 Task: Add a condition where "Hours until due date Less than Twenty-two" in pending tickets.
Action: Mouse moved to (128, 490)
Screenshot: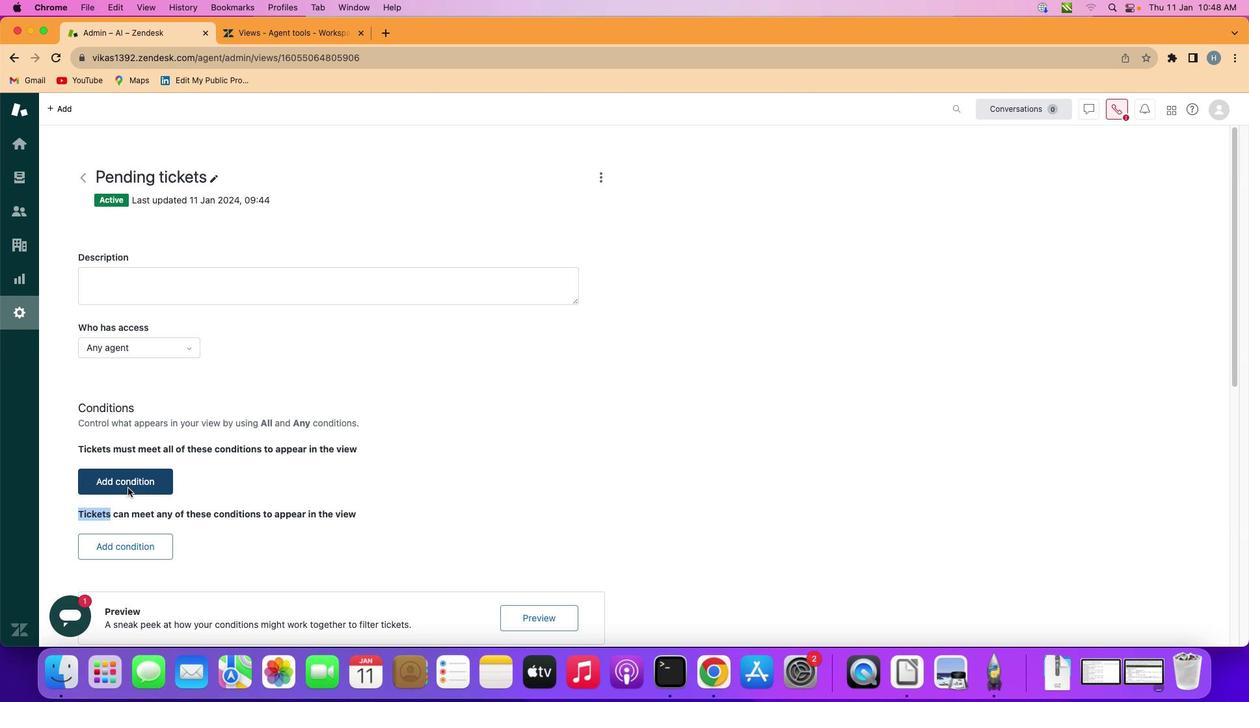 
Action: Mouse pressed left at (128, 490)
Screenshot: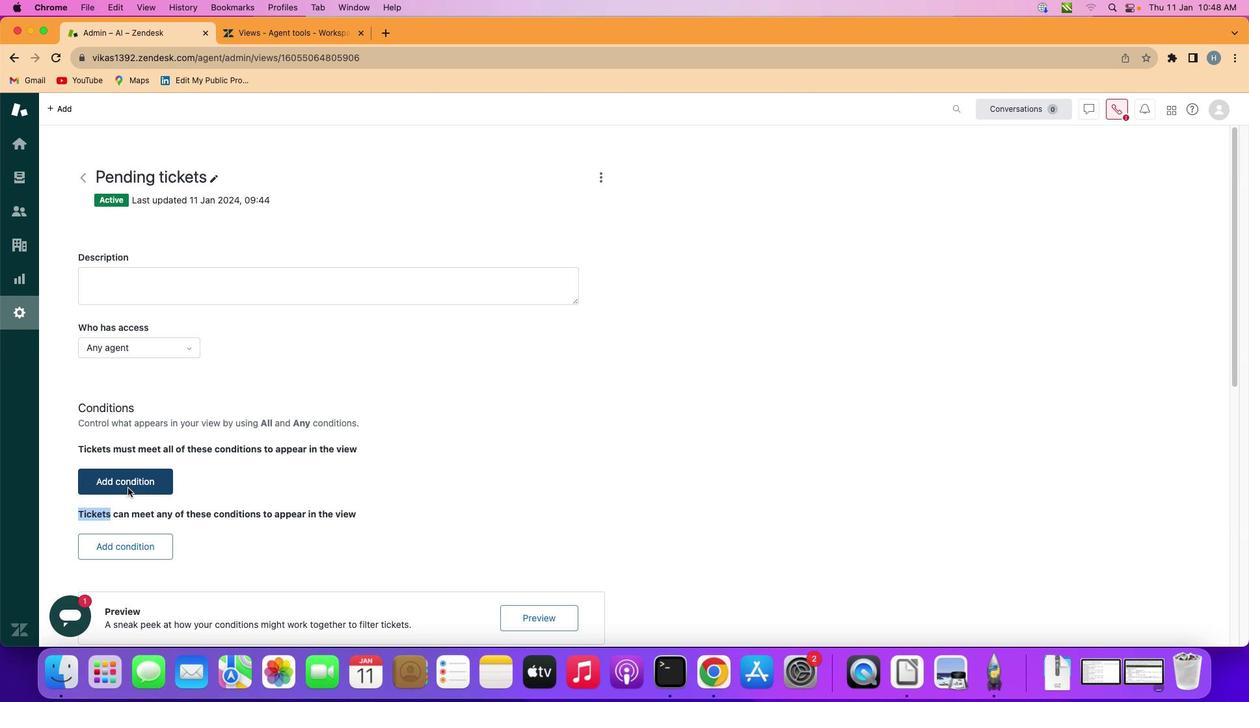 
Action: Mouse moved to (192, 484)
Screenshot: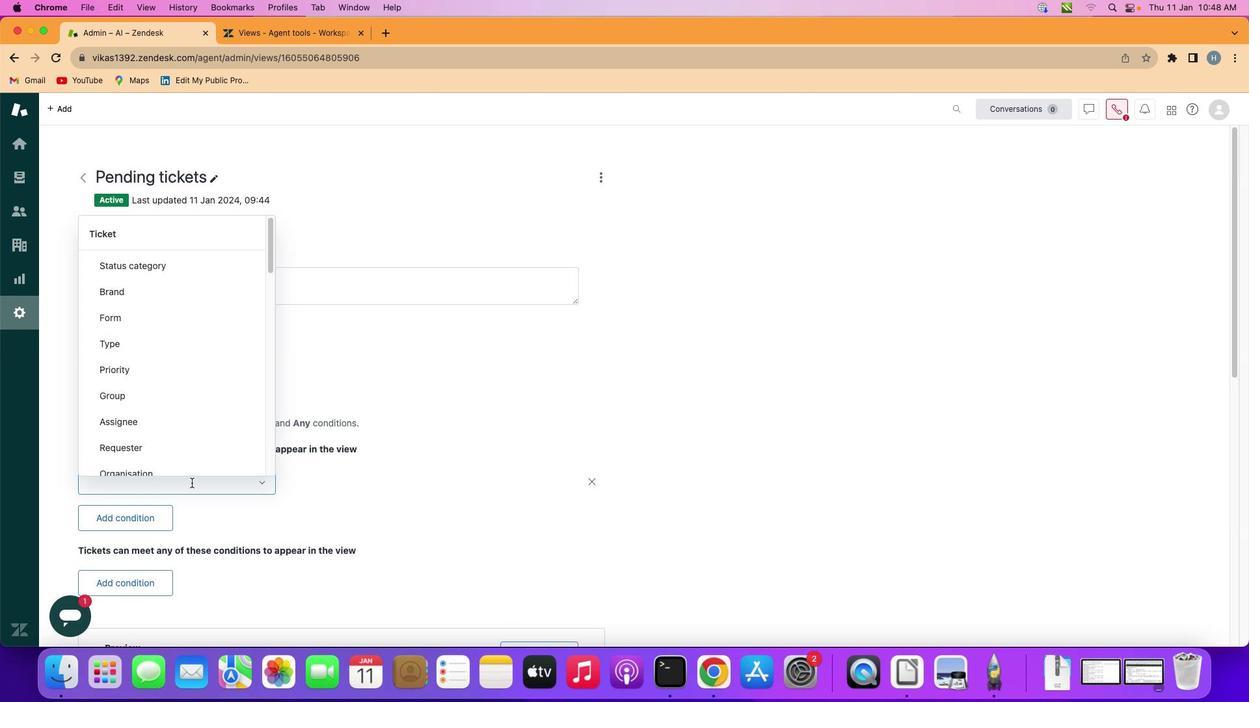 
Action: Mouse pressed left at (192, 484)
Screenshot: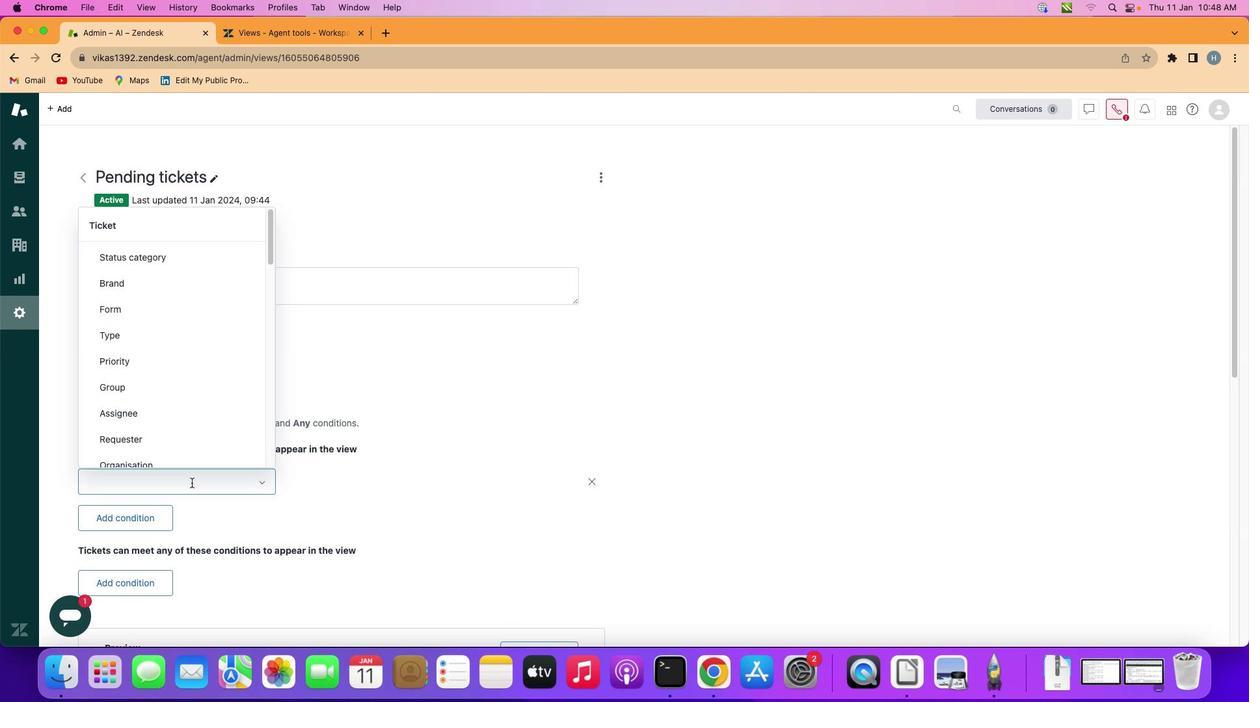 
Action: Mouse moved to (210, 368)
Screenshot: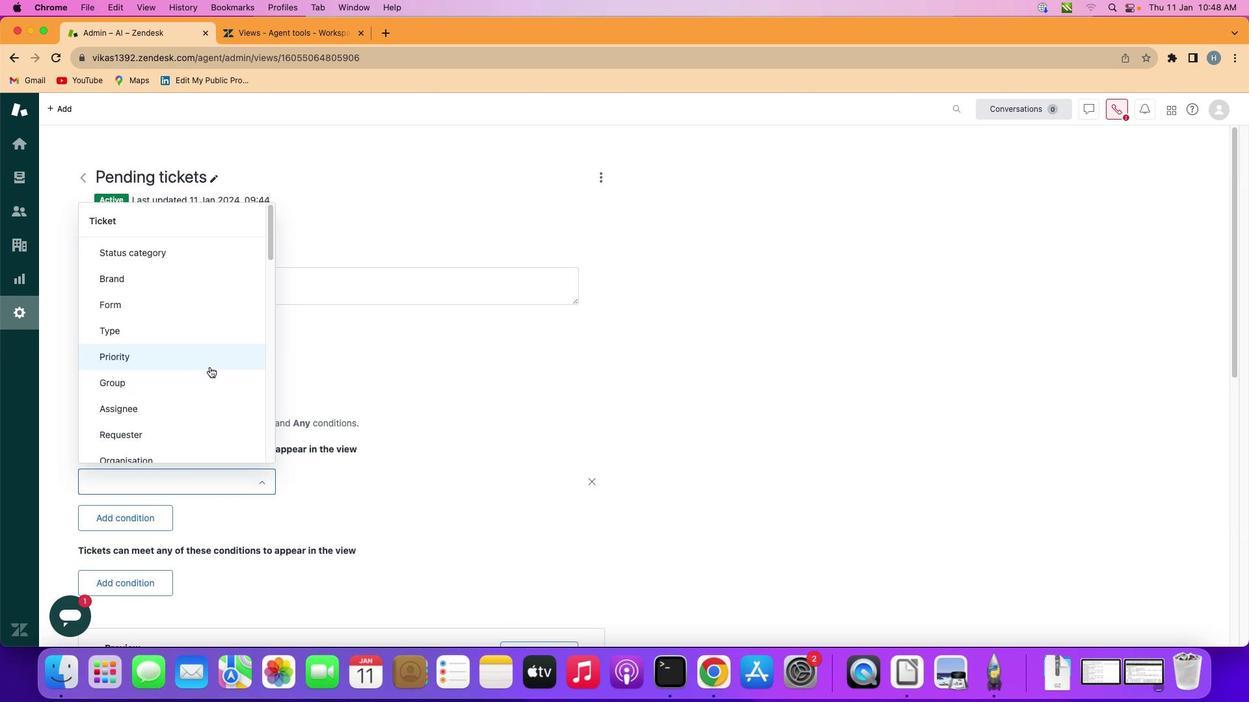 
Action: Mouse scrolled (210, 368) with delta (1, 0)
Screenshot: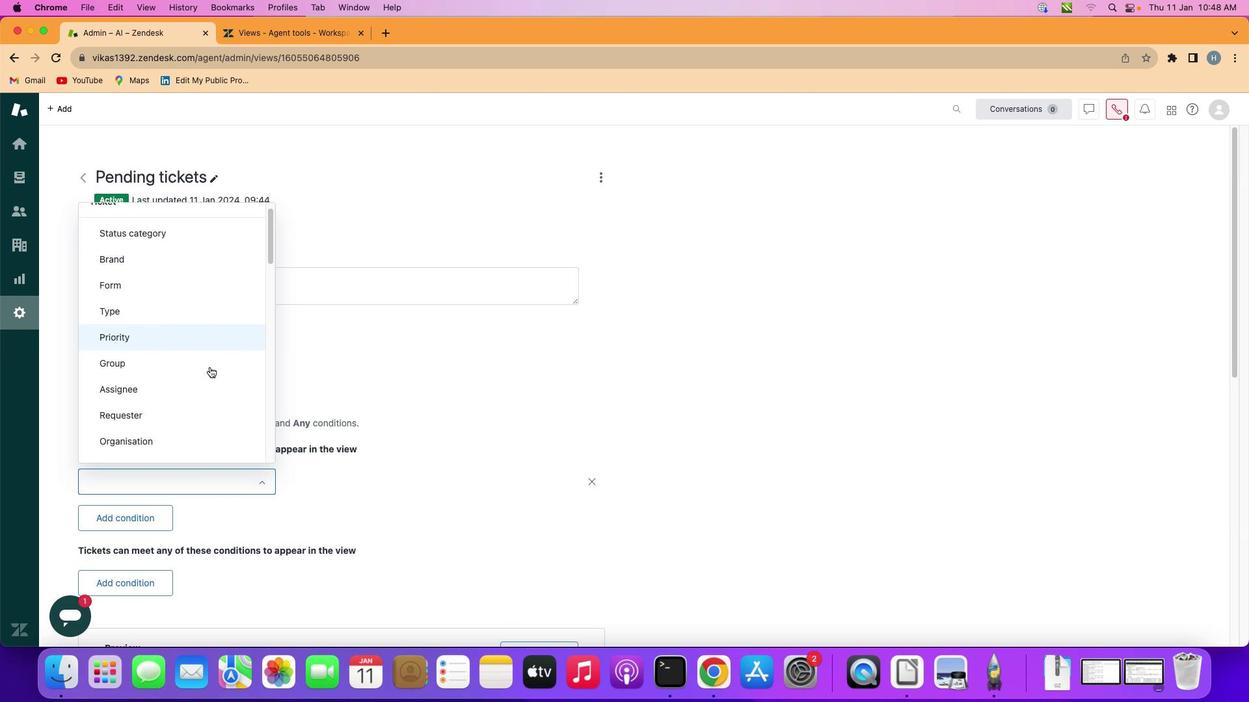 
Action: Mouse scrolled (210, 368) with delta (1, 0)
Screenshot: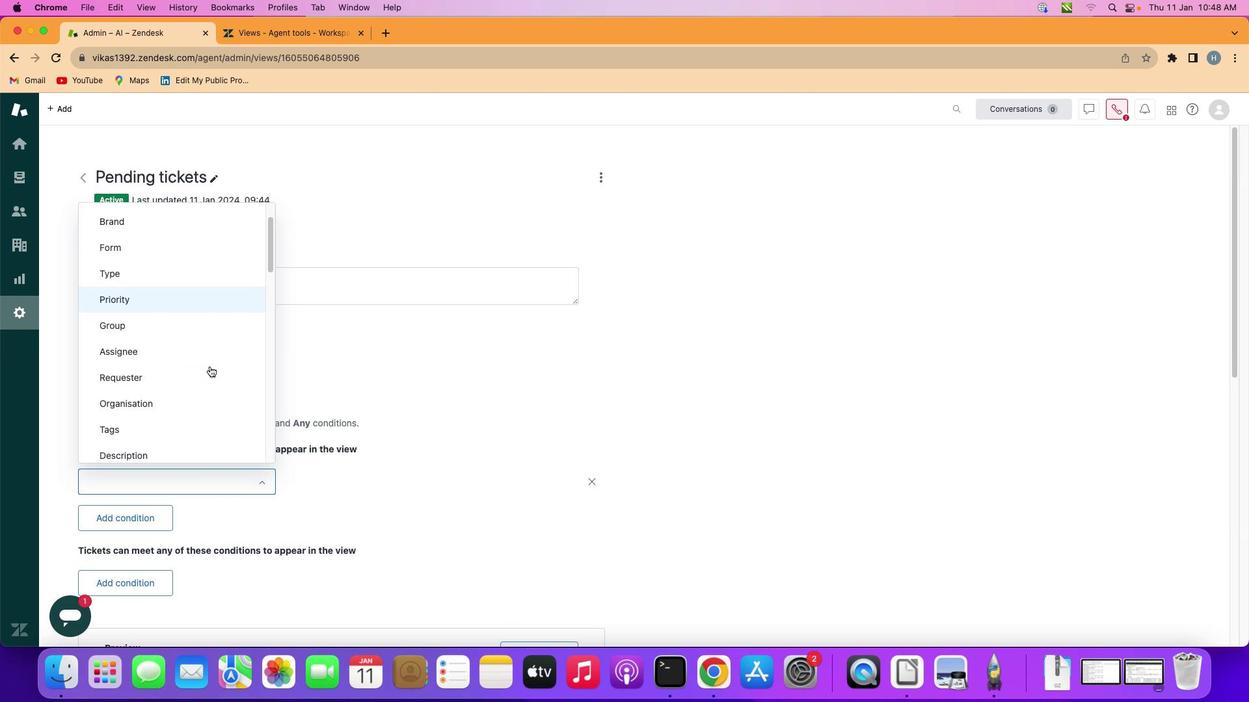 
Action: Mouse scrolled (210, 368) with delta (1, 0)
Screenshot: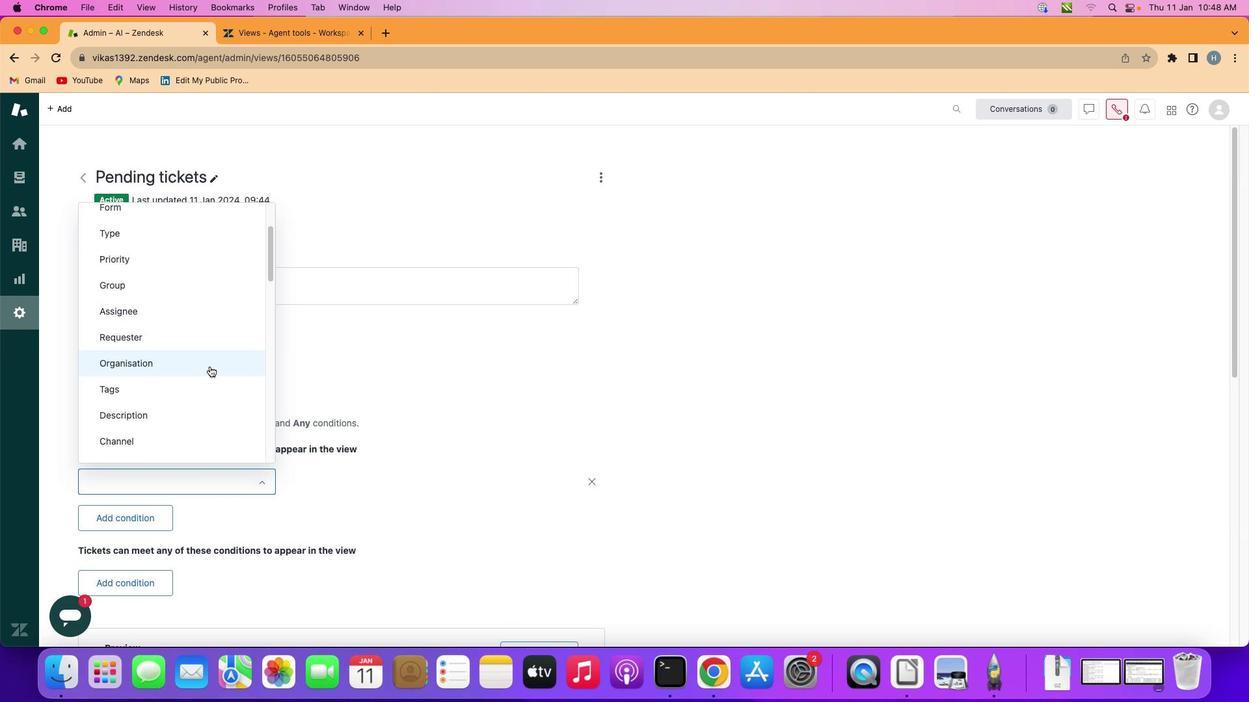 
Action: Mouse scrolled (210, 368) with delta (1, 0)
Screenshot: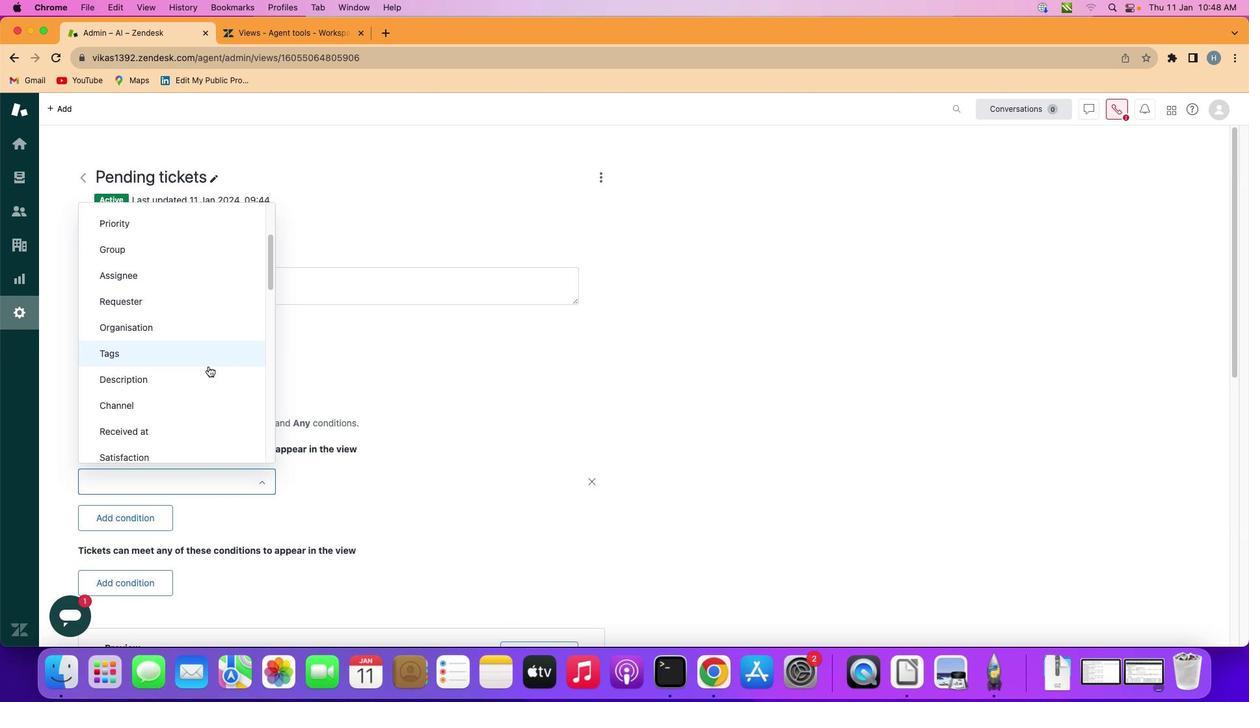 
Action: Mouse moved to (210, 367)
Screenshot: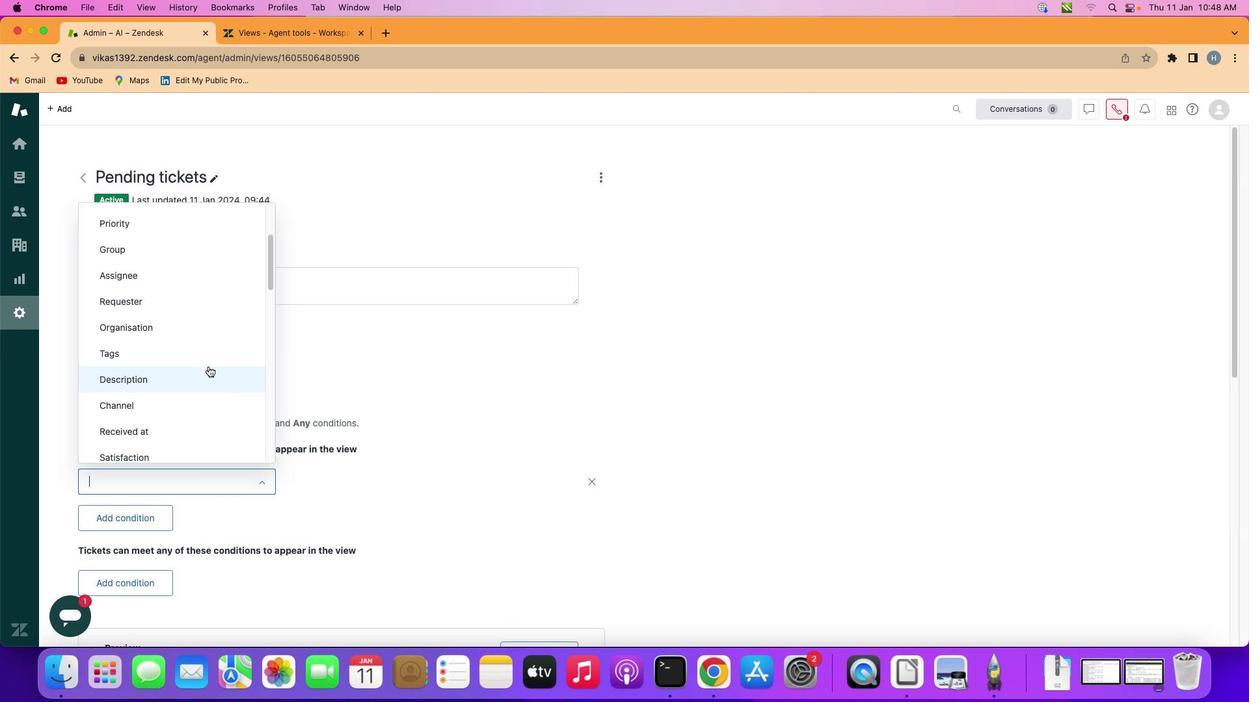 
Action: Mouse scrolled (210, 367) with delta (1, 0)
Screenshot: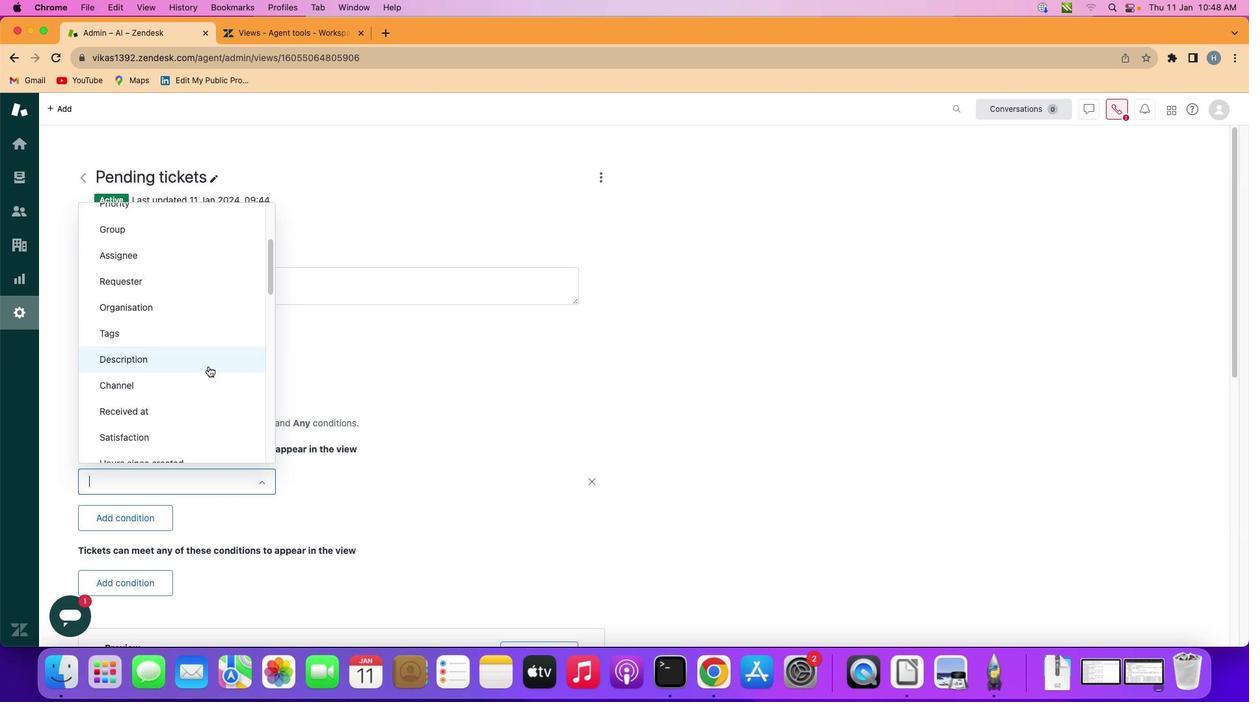 
Action: Mouse scrolled (210, 367) with delta (1, 0)
Screenshot: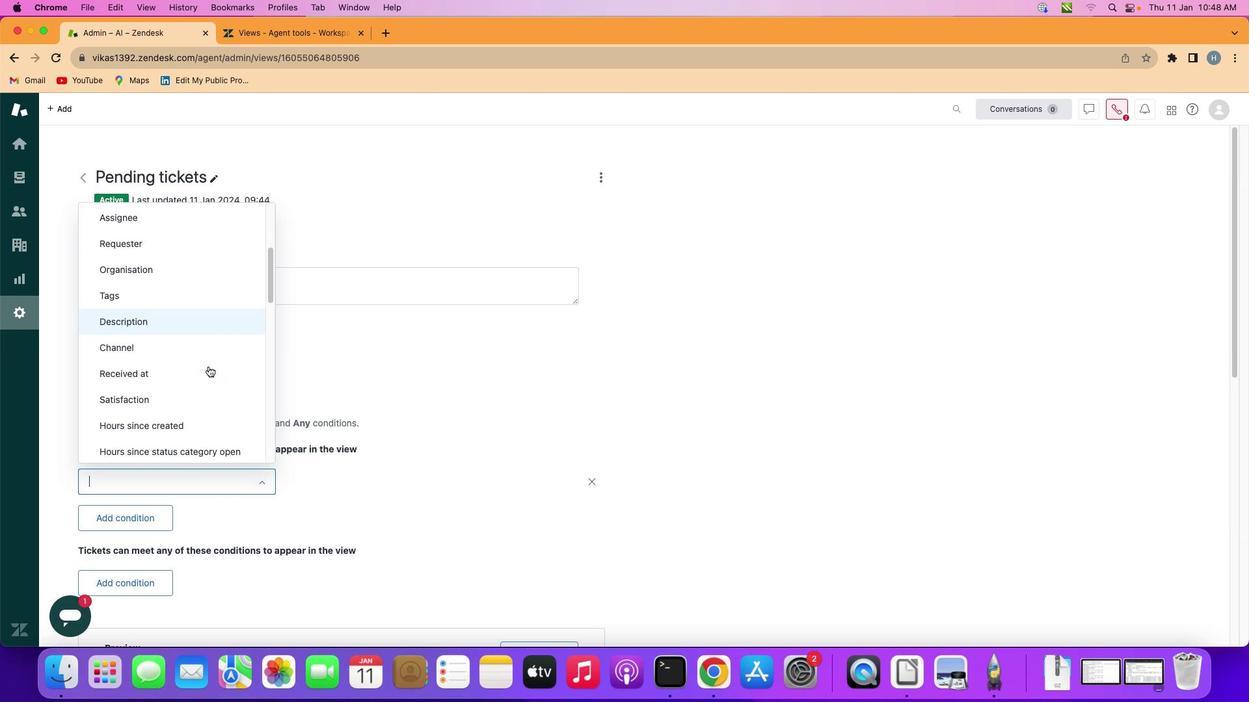 
Action: Mouse scrolled (210, 367) with delta (1, 0)
Screenshot: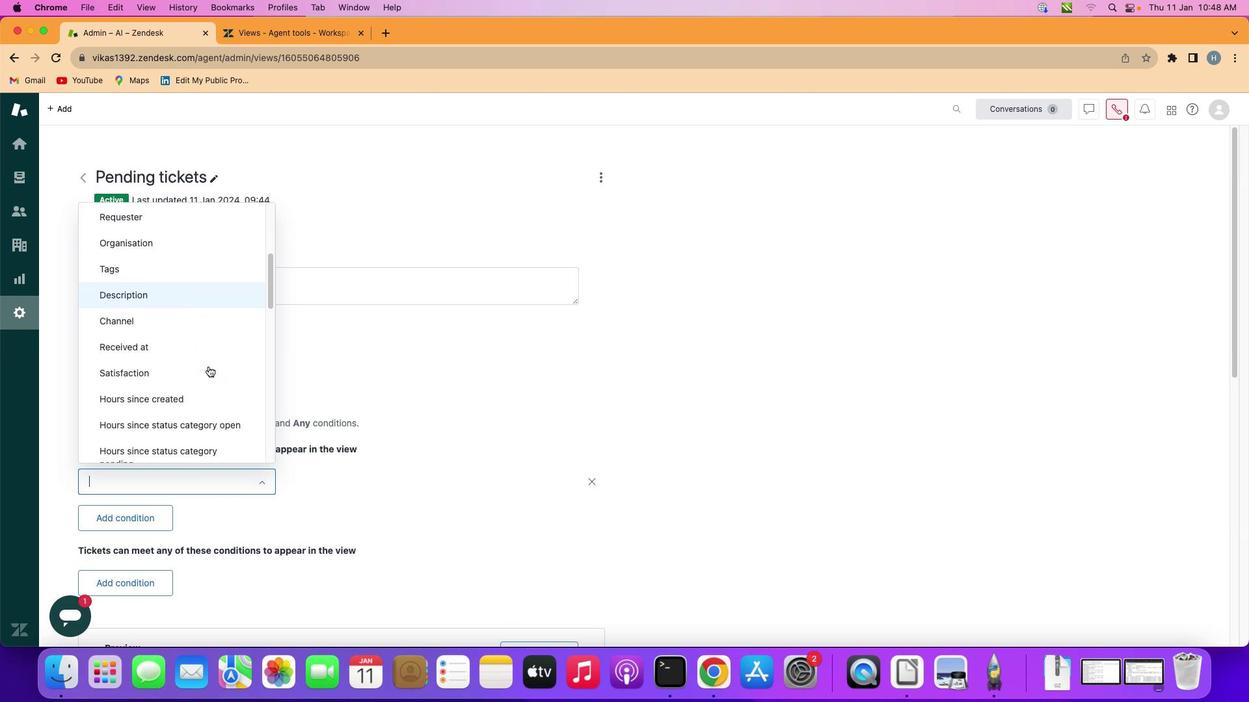 
Action: Mouse scrolled (210, 367) with delta (1, 0)
Screenshot: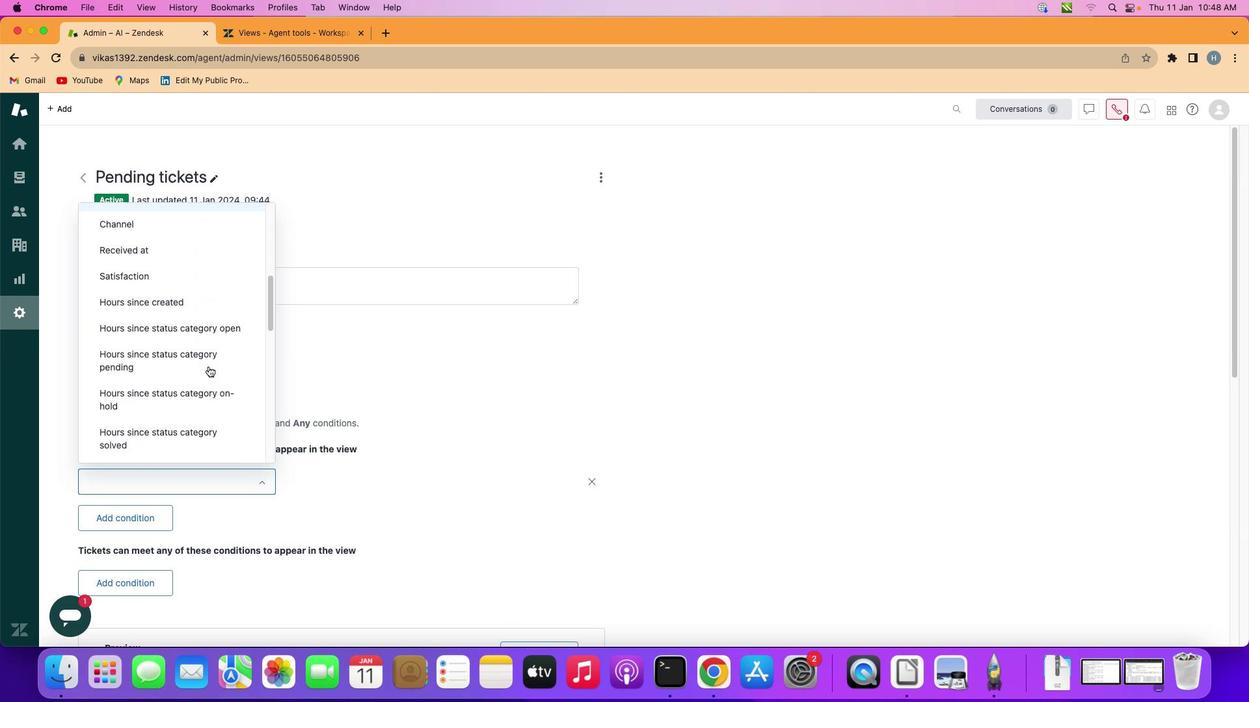 
Action: Mouse scrolled (210, 367) with delta (1, 0)
Screenshot: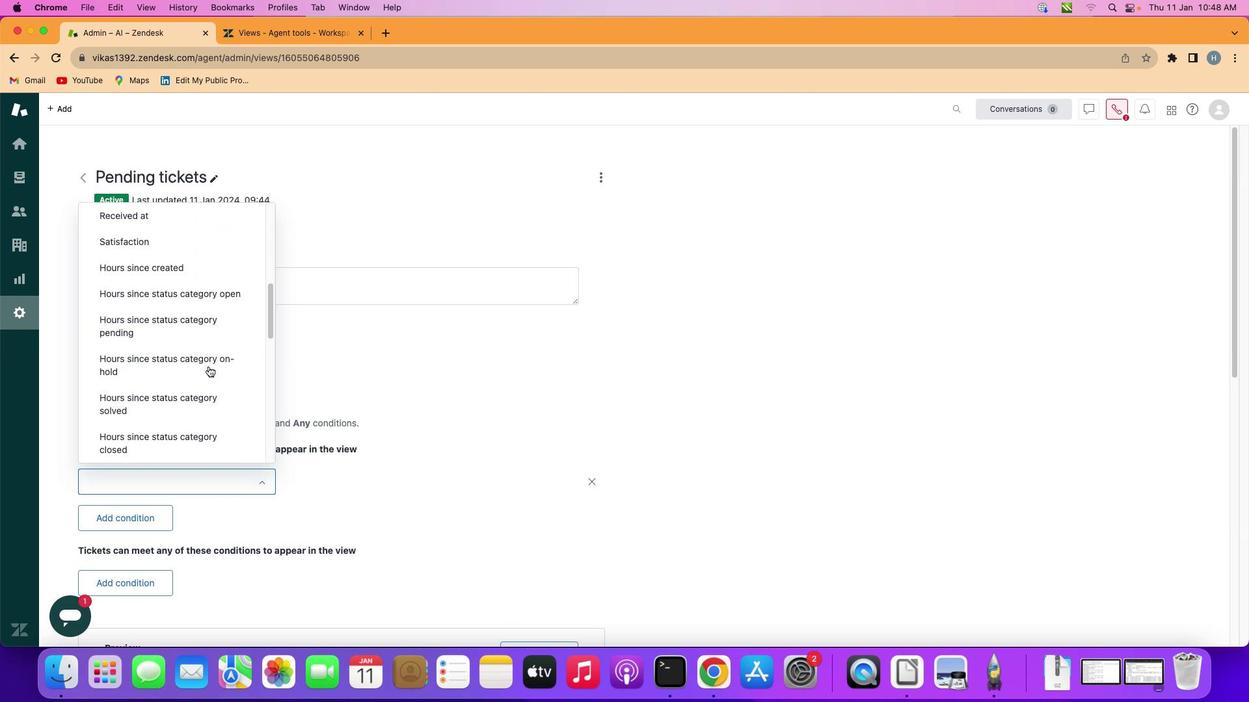 
Action: Mouse scrolled (210, 367) with delta (1, 0)
Screenshot: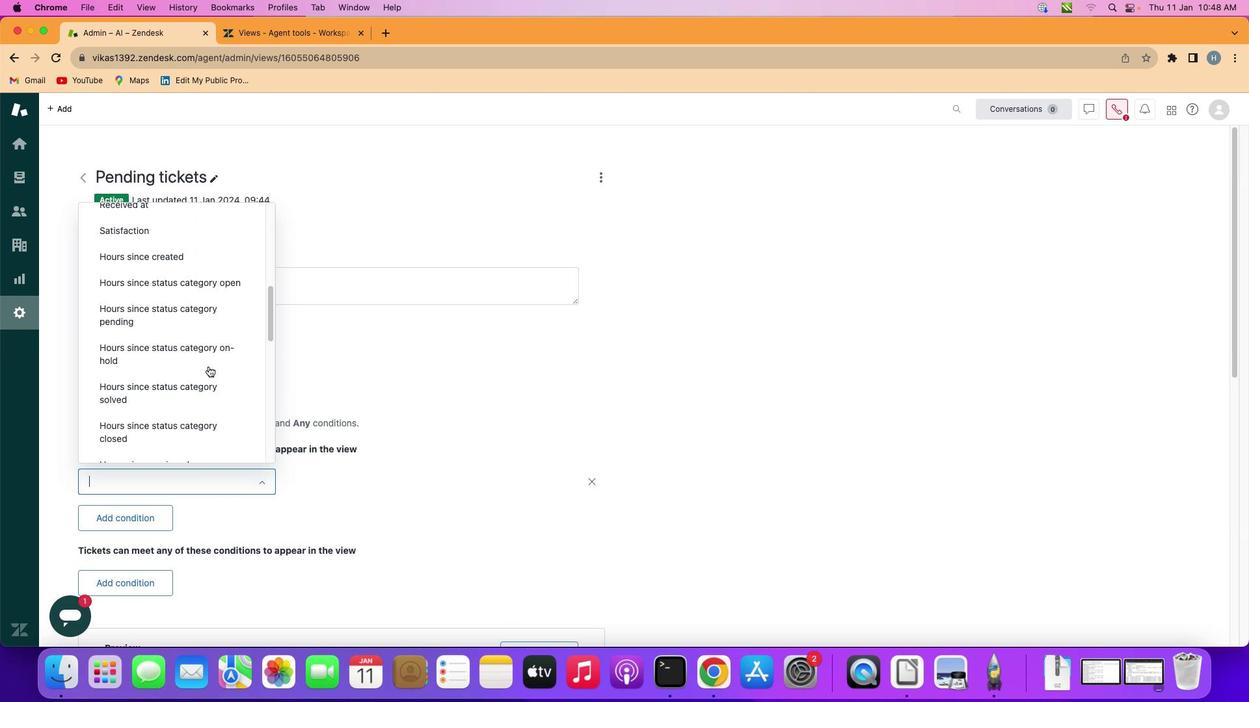 
Action: Mouse scrolled (210, 367) with delta (1, 0)
Screenshot: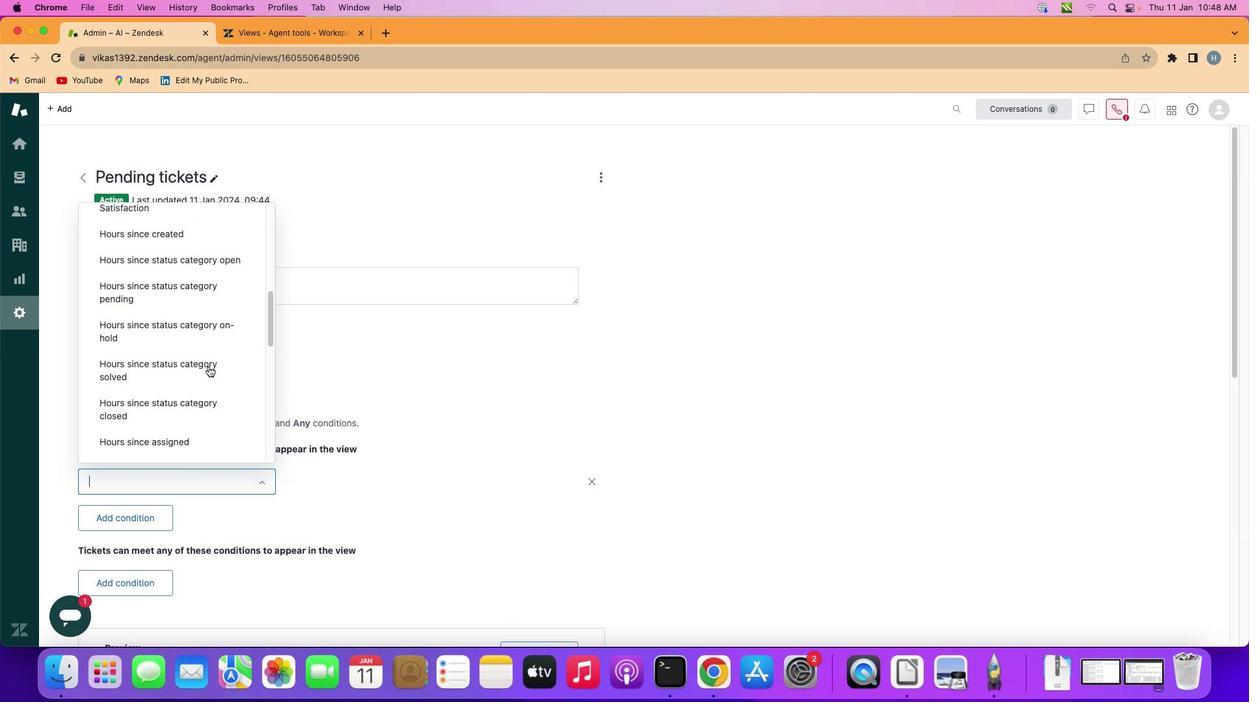 
Action: Mouse scrolled (210, 367) with delta (1, 0)
Screenshot: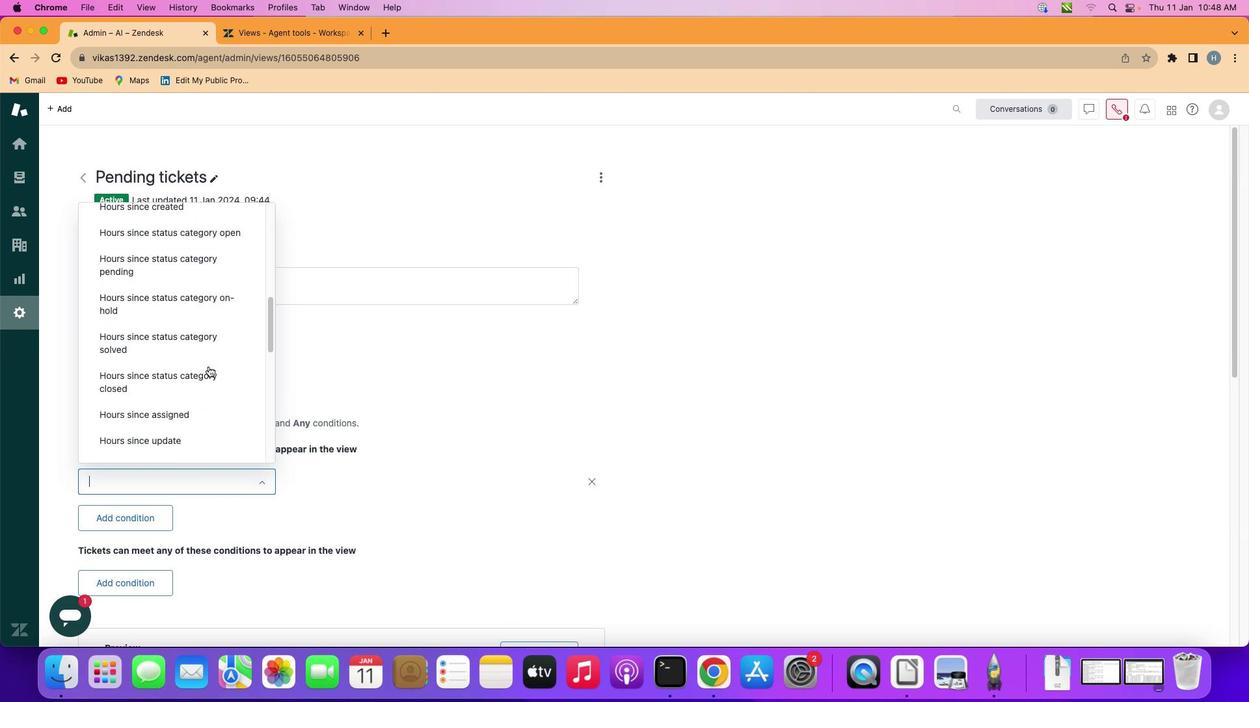 
Action: Mouse scrolled (210, 367) with delta (1, 0)
Screenshot: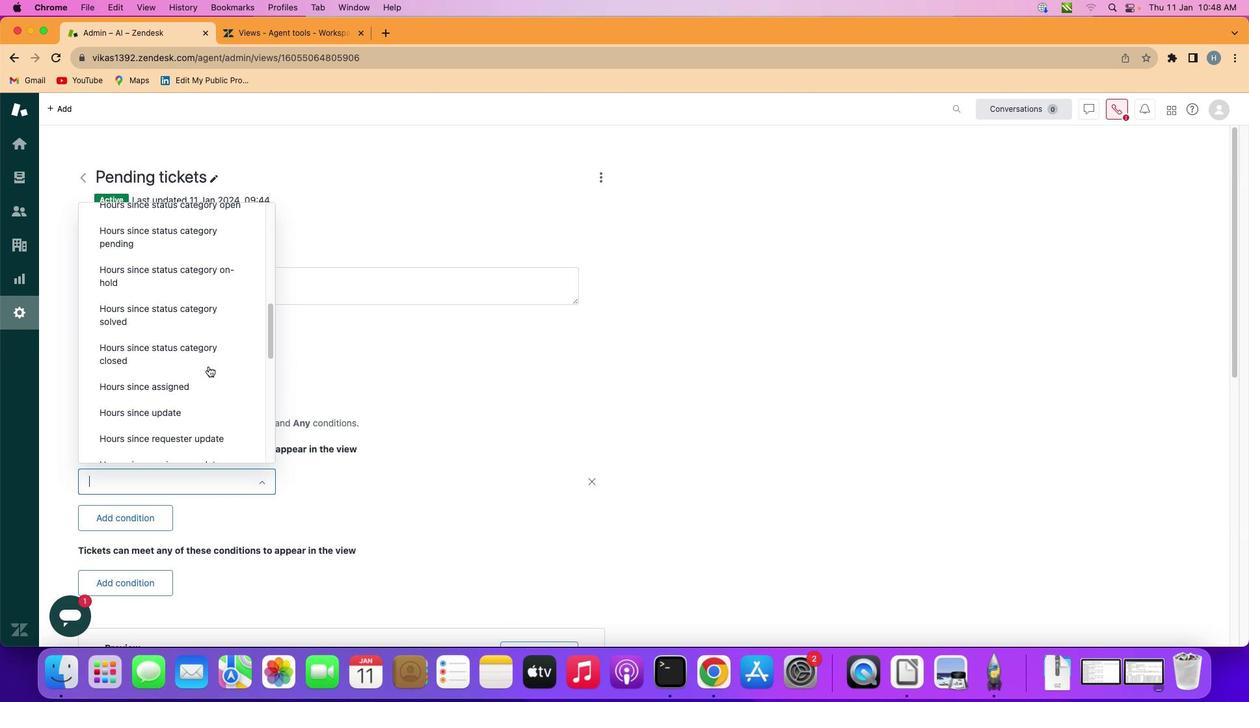 
Action: Mouse scrolled (210, 367) with delta (1, 0)
Screenshot: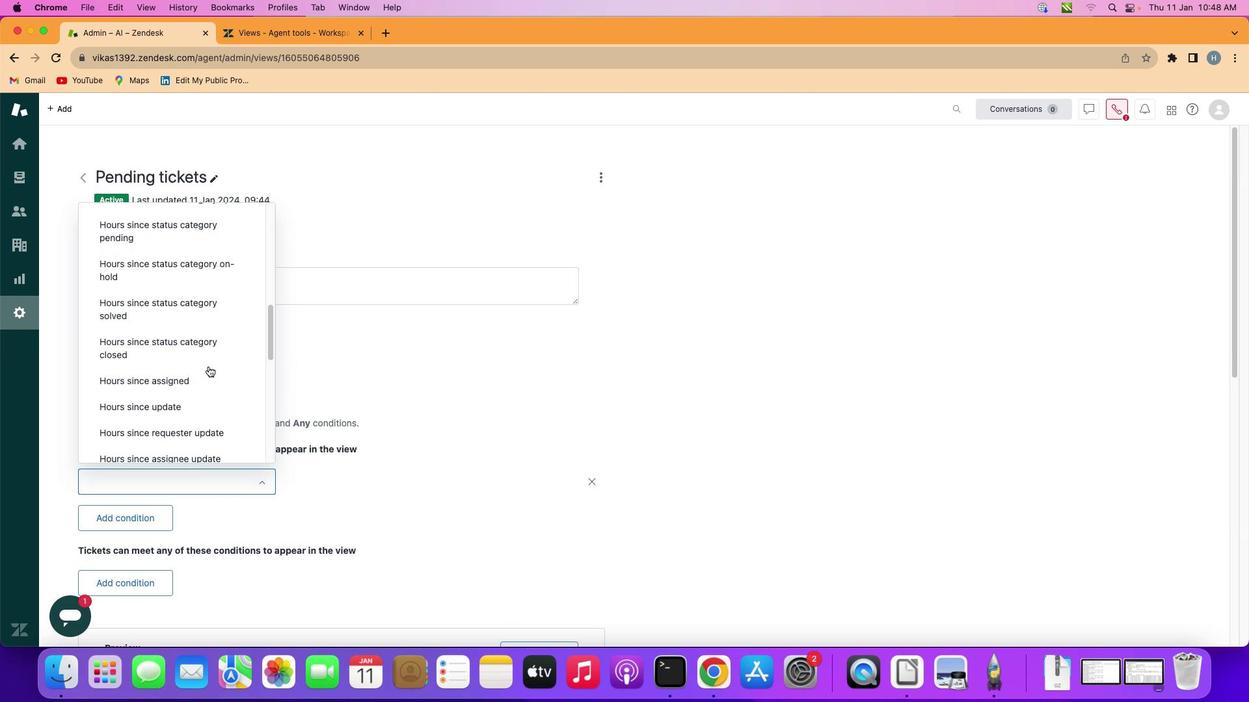 
Action: Mouse scrolled (210, 367) with delta (1, 0)
Screenshot: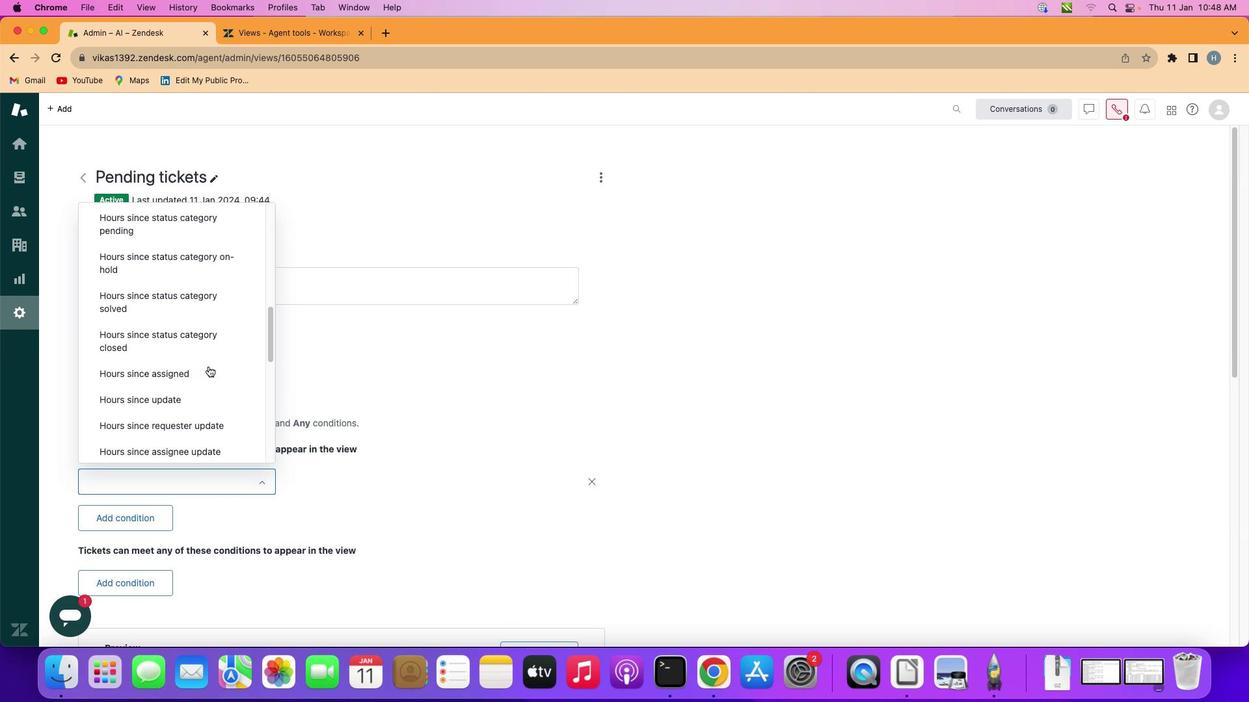 
Action: Mouse scrolled (210, 367) with delta (1, 0)
Screenshot: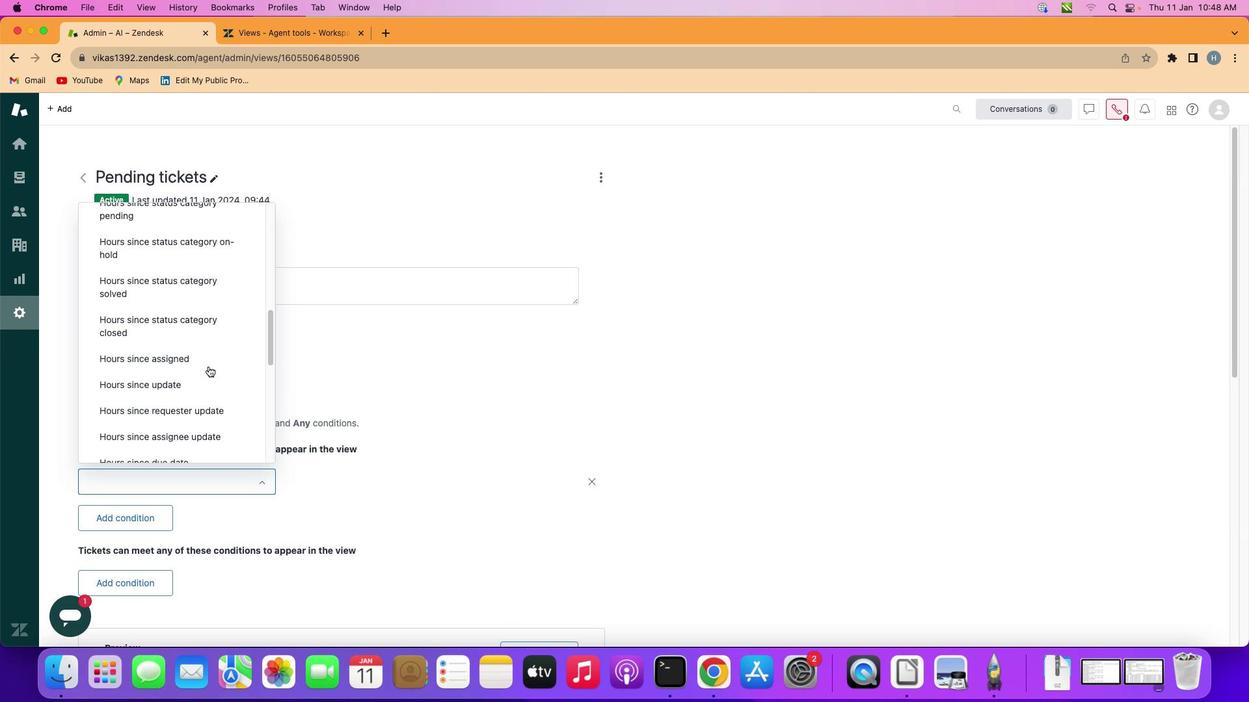 
Action: Mouse scrolled (210, 367) with delta (1, 0)
Screenshot: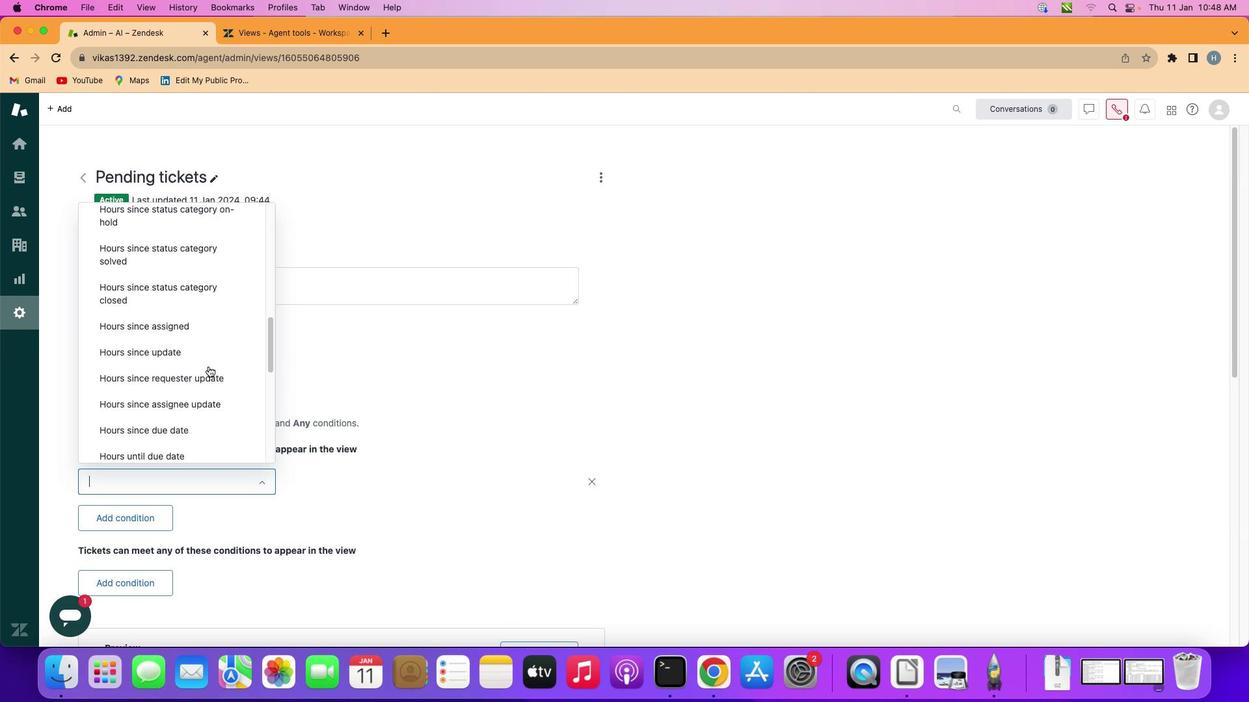 
Action: Mouse scrolled (210, 367) with delta (1, 0)
Screenshot: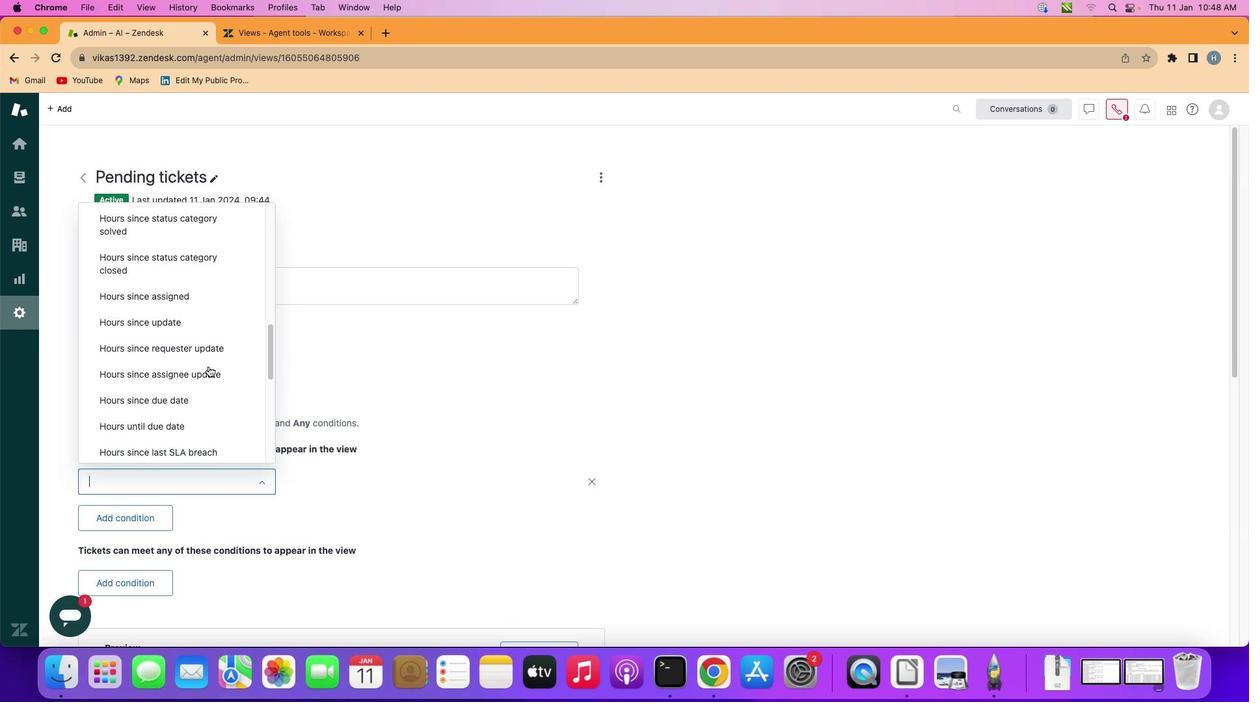
Action: Mouse scrolled (210, 367) with delta (1, 0)
Screenshot: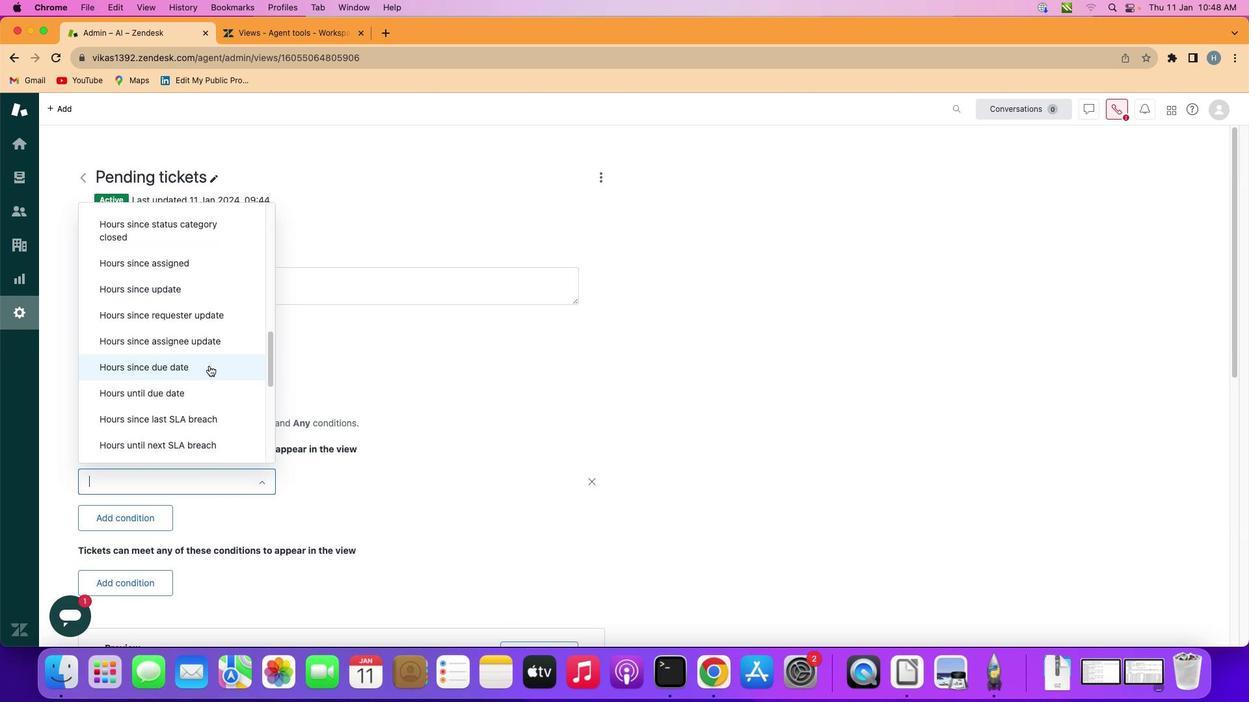 
Action: Mouse moved to (210, 367)
Screenshot: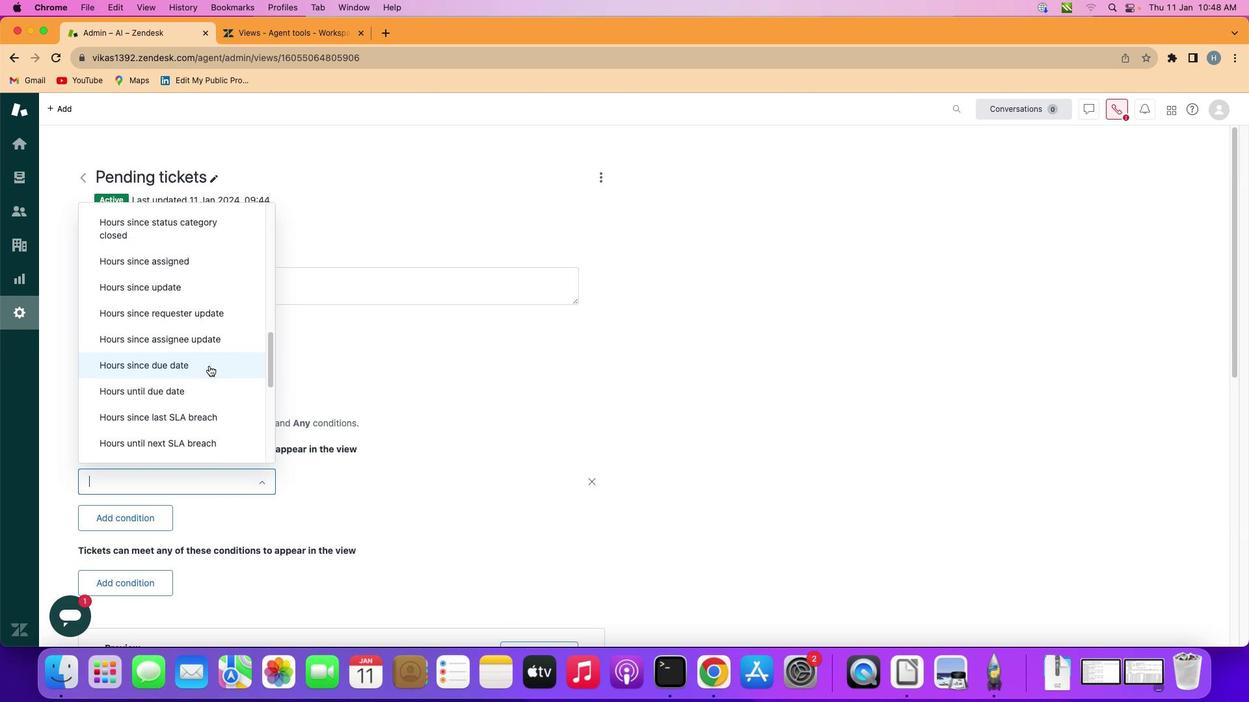 
Action: Mouse scrolled (210, 367) with delta (1, 0)
Screenshot: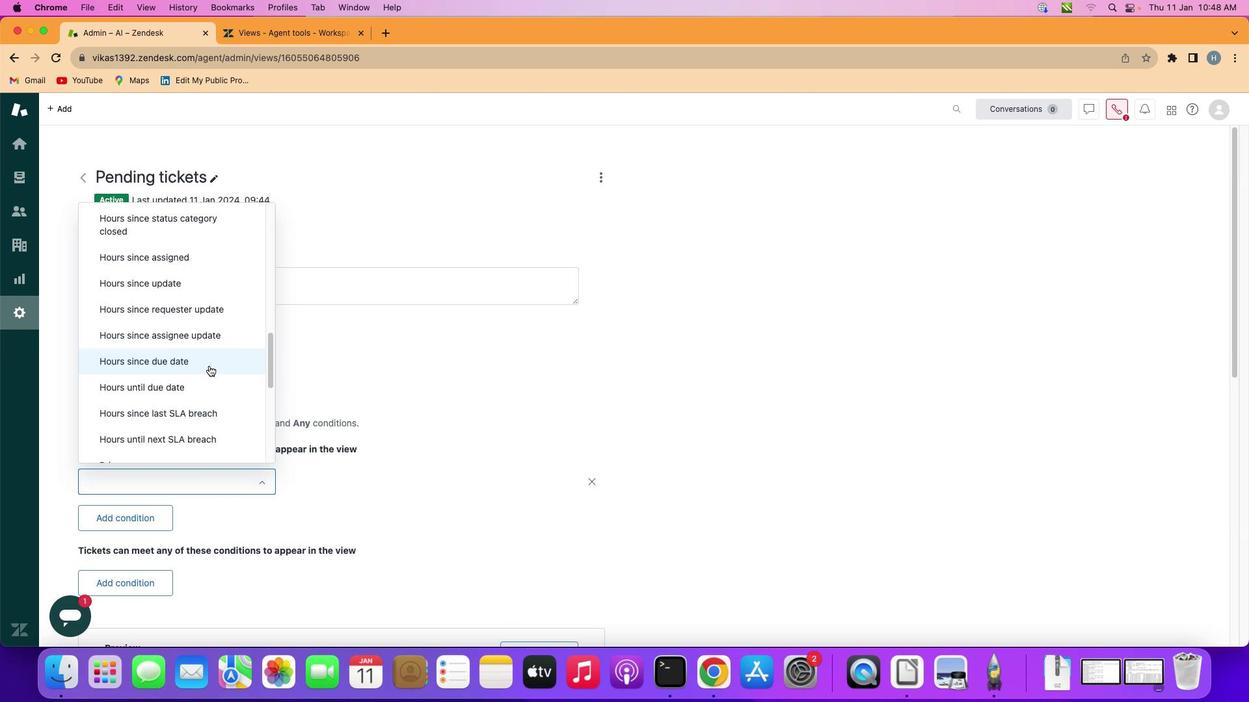 
Action: Mouse scrolled (210, 367) with delta (1, 0)
Screenshot: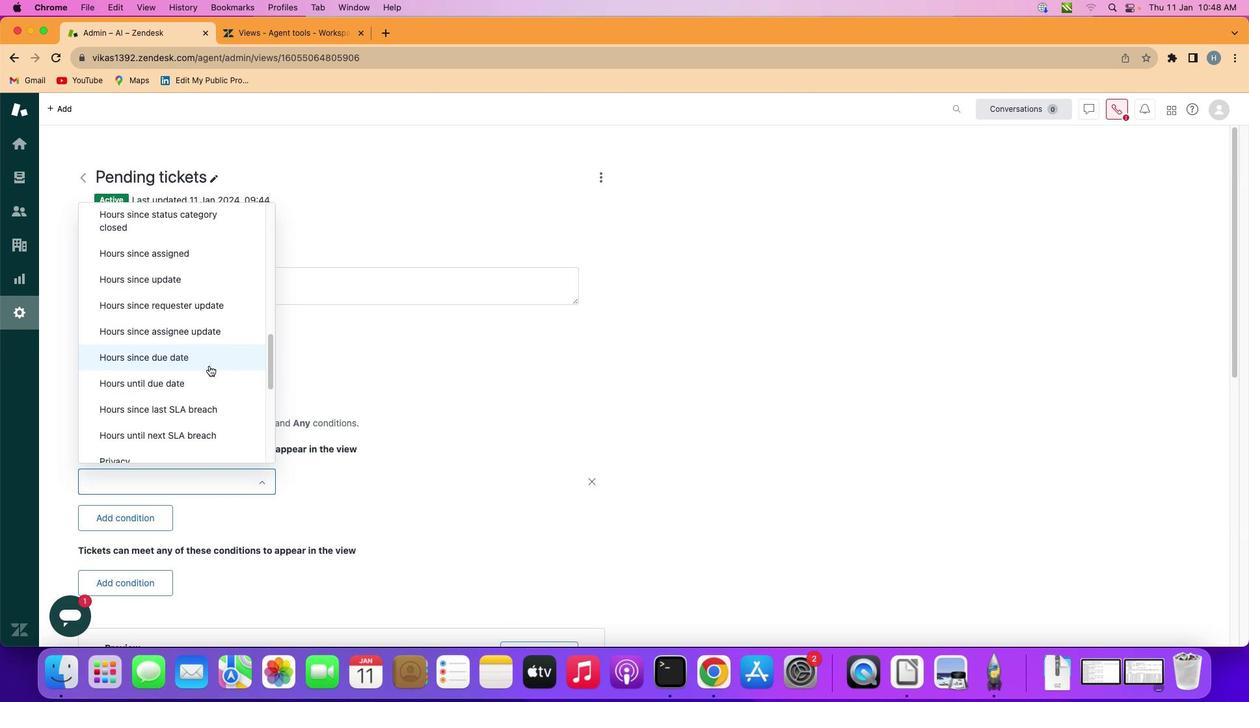 
Action: Mouse moved to (209, 377)
Screenshot: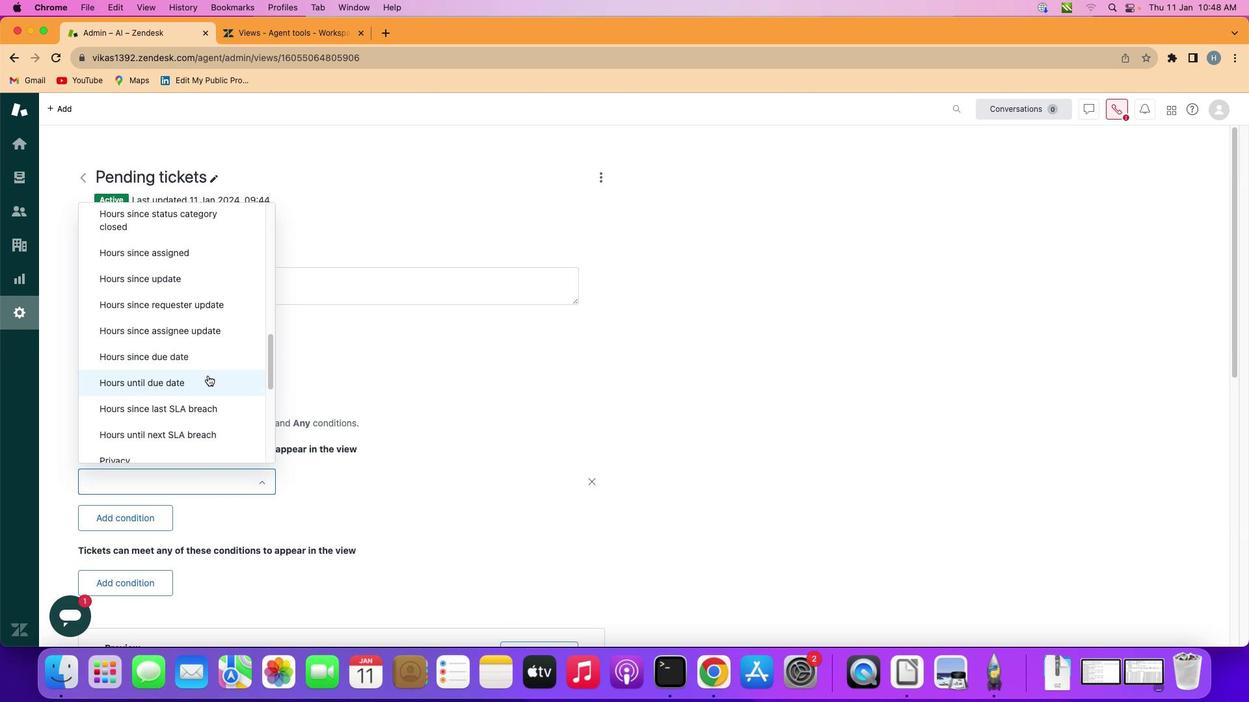 
Action: Mouse pressed left at (209, 377)
Screenshot: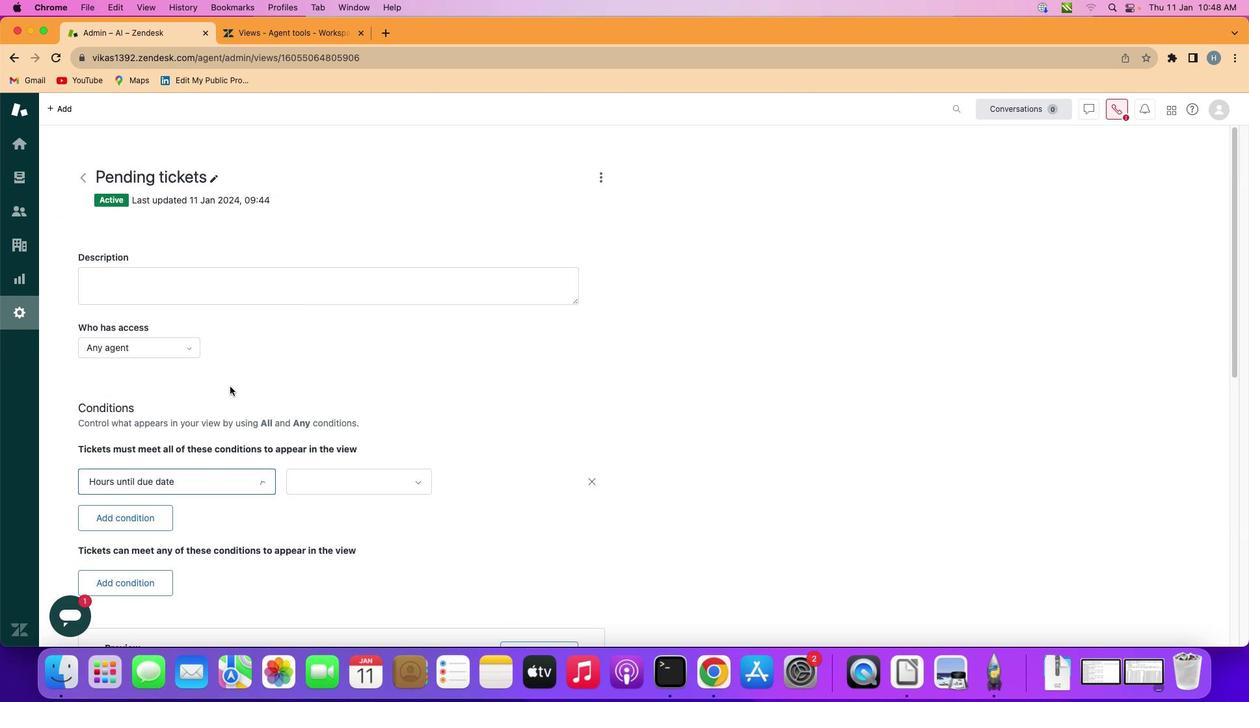 
Action: Mouse moved to (392, 478)
Screenshot: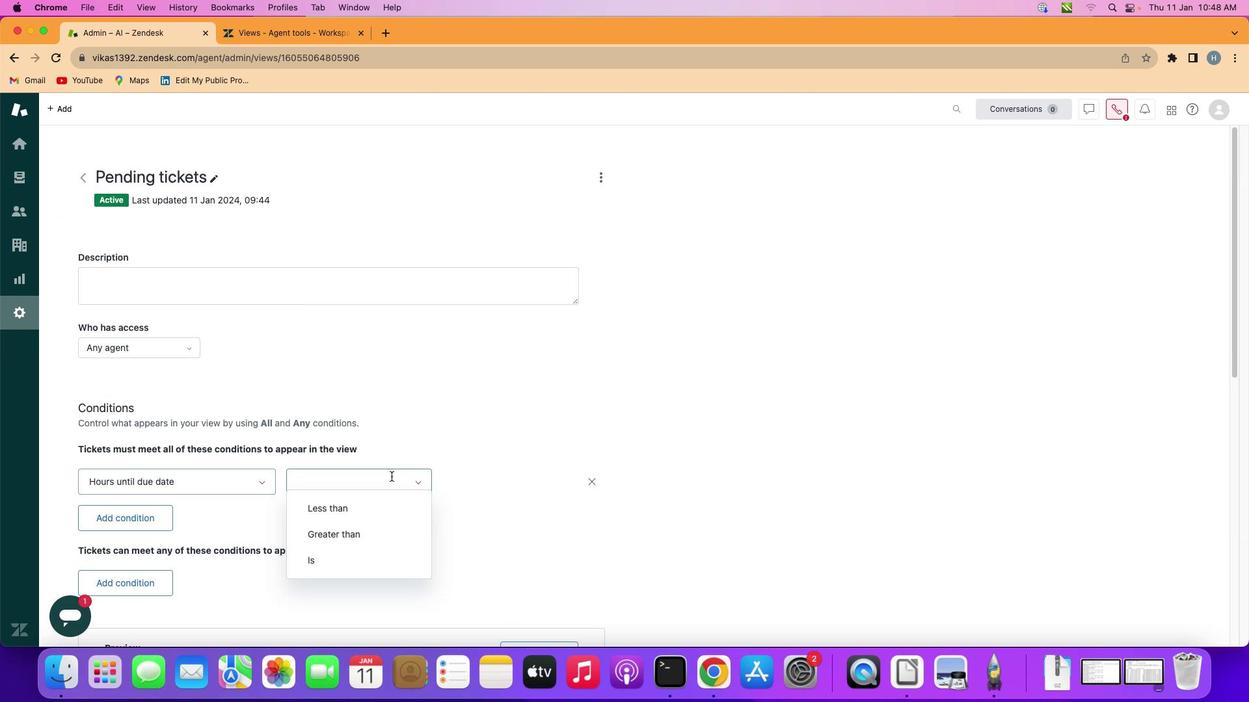 
Action: Mouse pressed left at (392, 478)
Screenshot: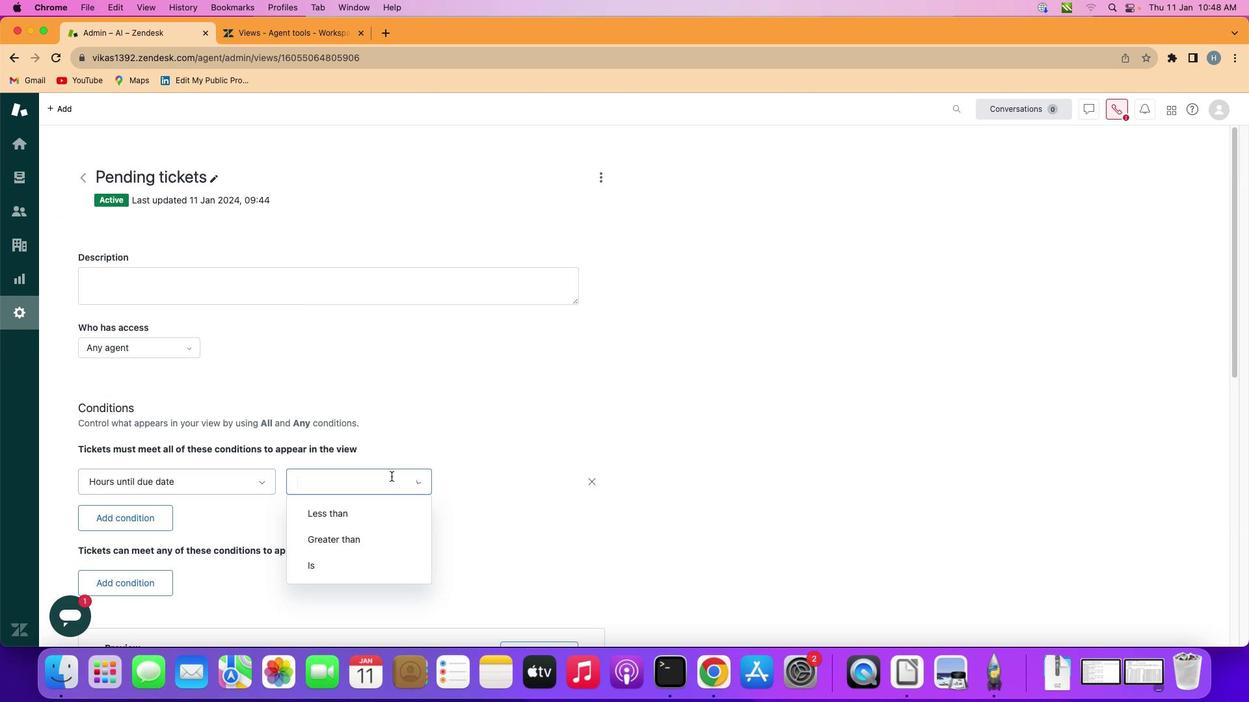 
Action: Mouse moved to (383, 514)
Screenshot: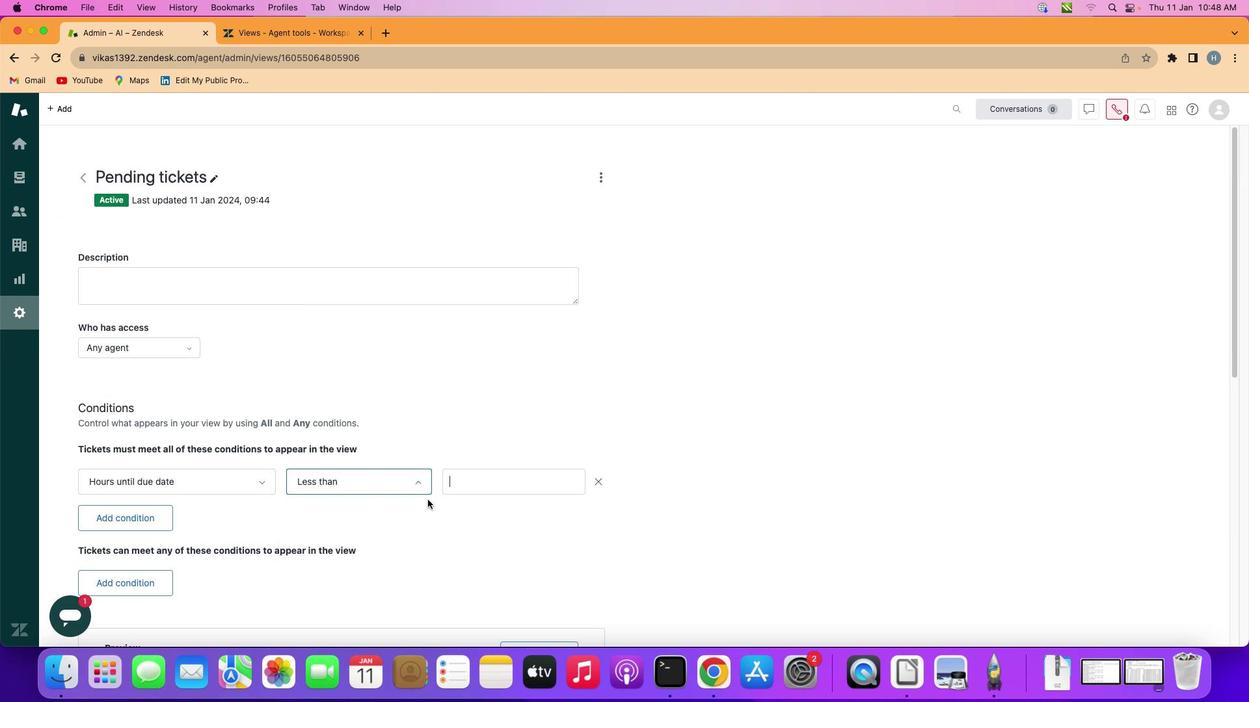 
Action: Mouse pressed left at (383, 514)
Screenshot: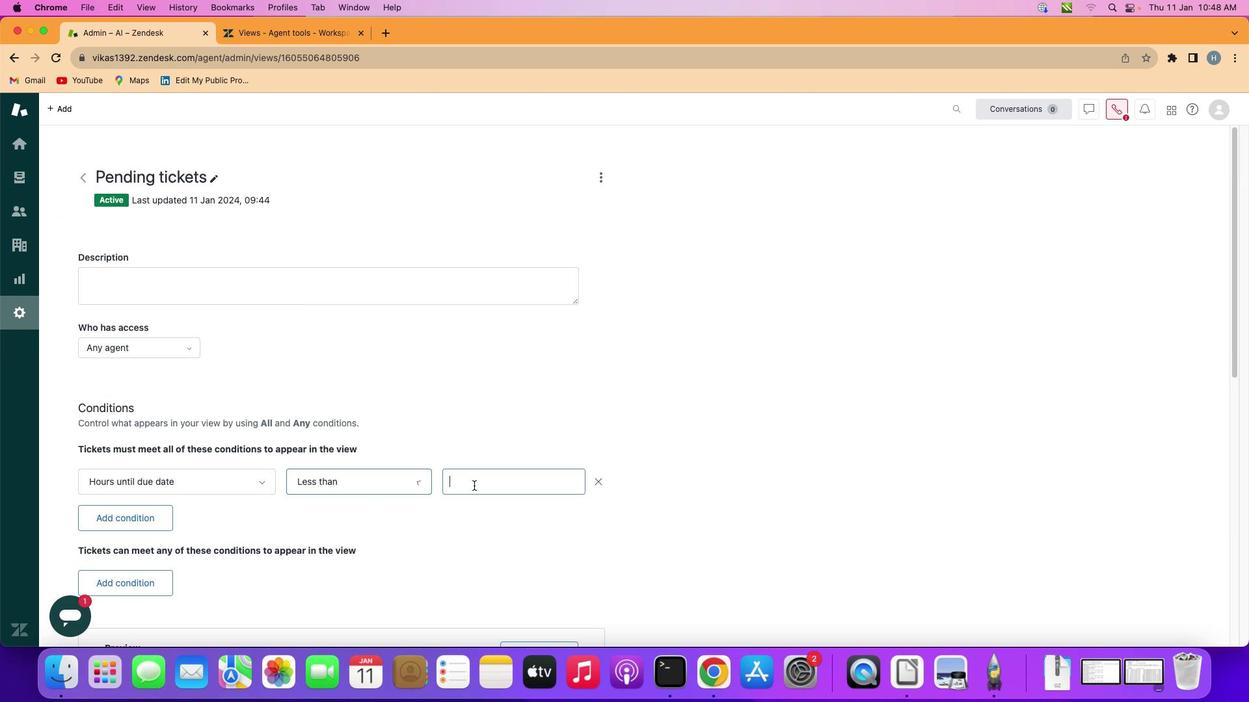 
Action: Mouse moved to (484, 482)
Screenshot: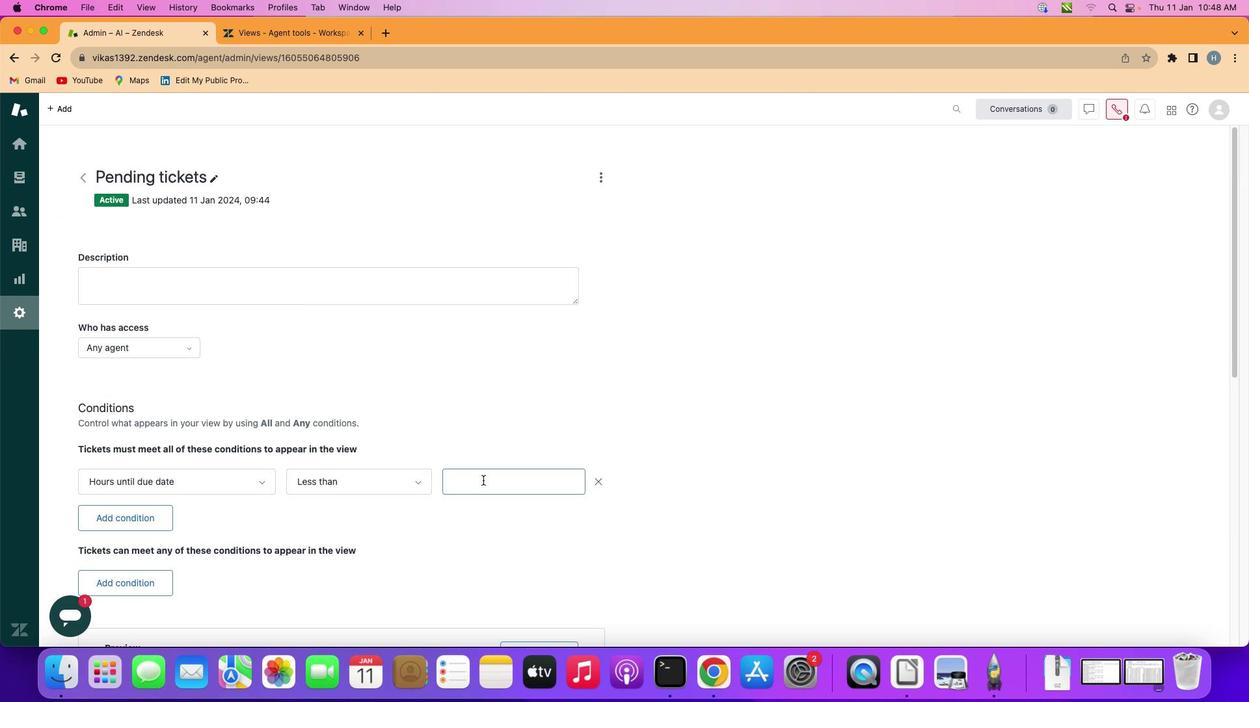 
Action: Mouse pressed left at (484, 482)
Screenshot: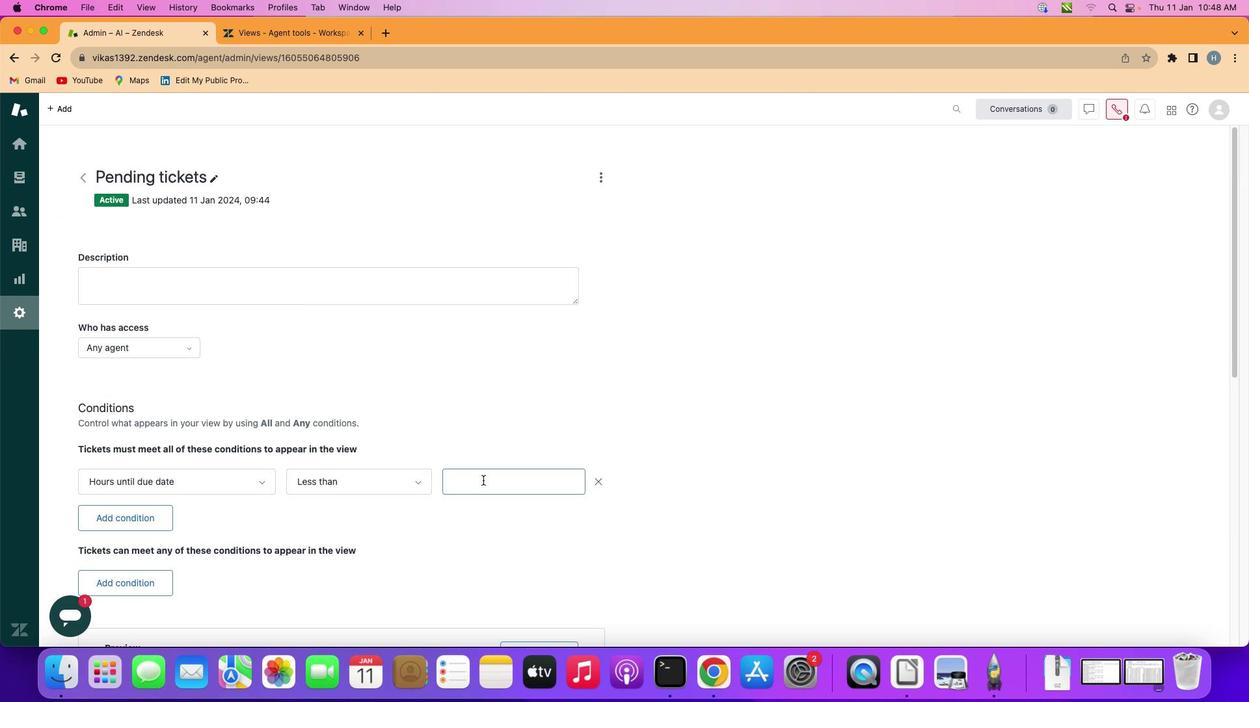 
Action: Key pressed Key.shift'T''w''e''n''t''y''-''t''w''o'
Screenshot: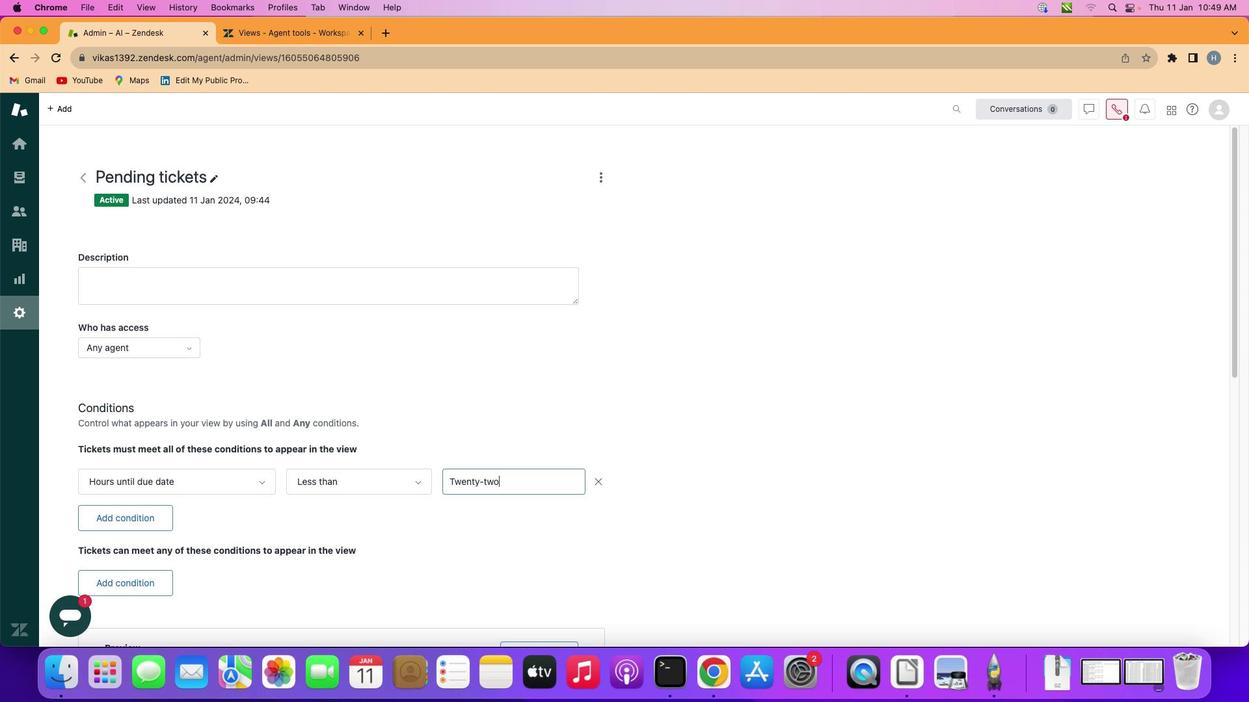 
Action: Mouse moved to (481, 509)
Screenshot: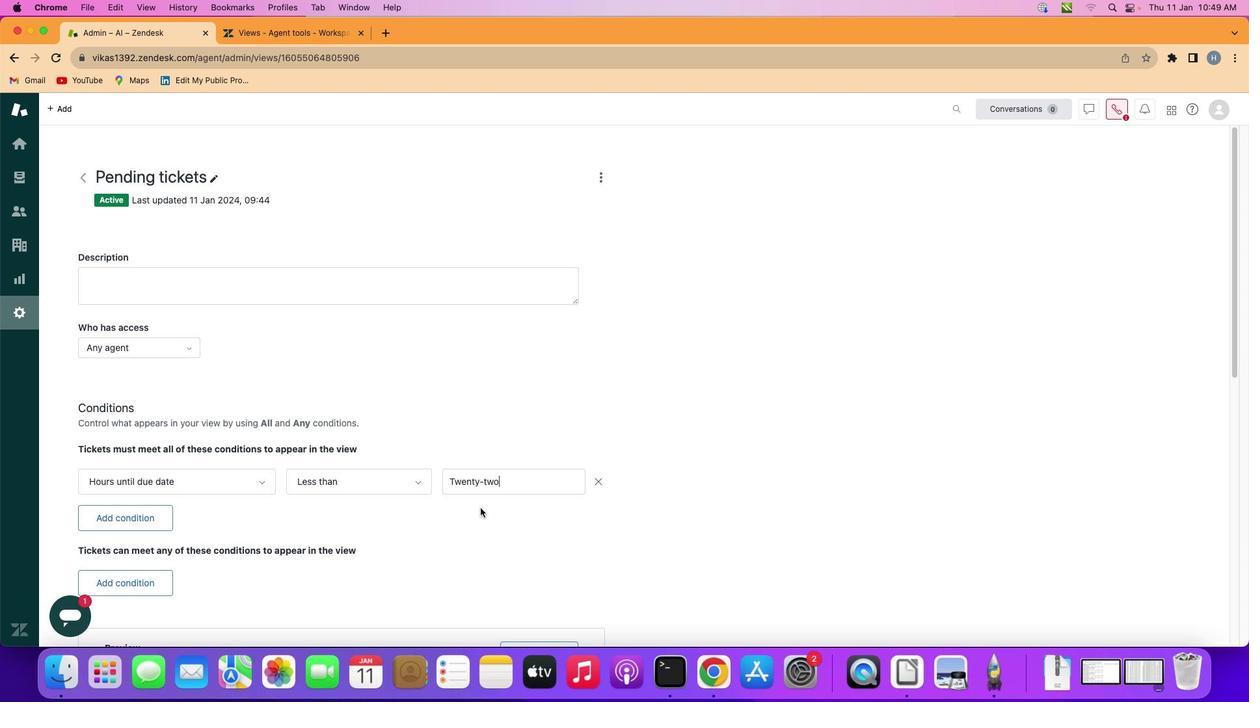 
